 Task: Add the task  Create a new online platform for online language translation services to the section Fast Flow in the project AtlasLine and add a Due Date to the respective task as 2023/12/23
Action: Mouse moved to (563, 382)
Screenshot: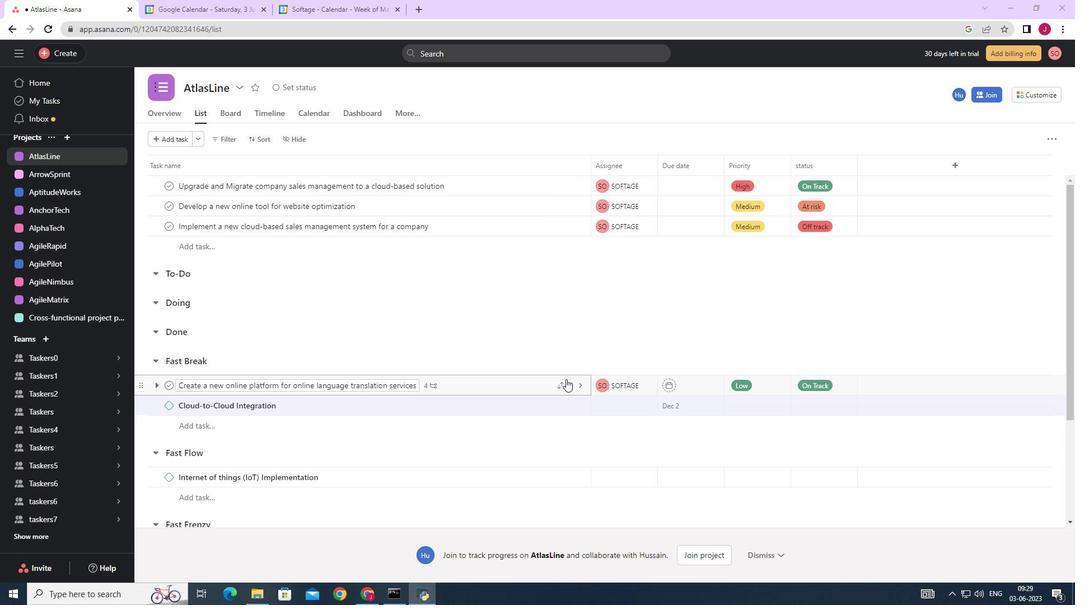 
Action: Mouse pressed left at (563, 382)
Screenshot: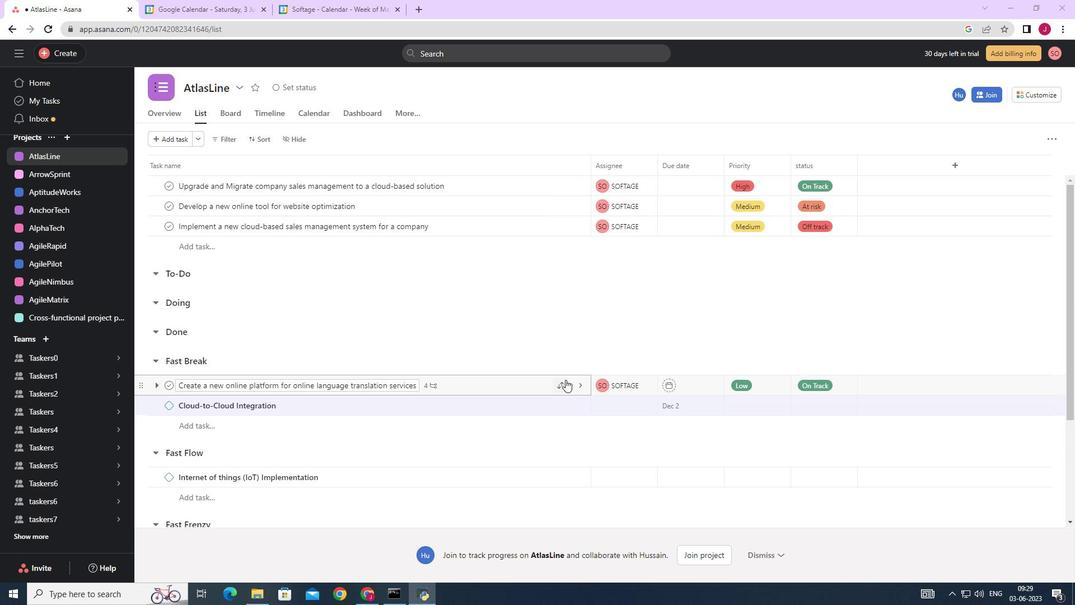 
Action: Mouse moved to (506, 325)
Screenshot: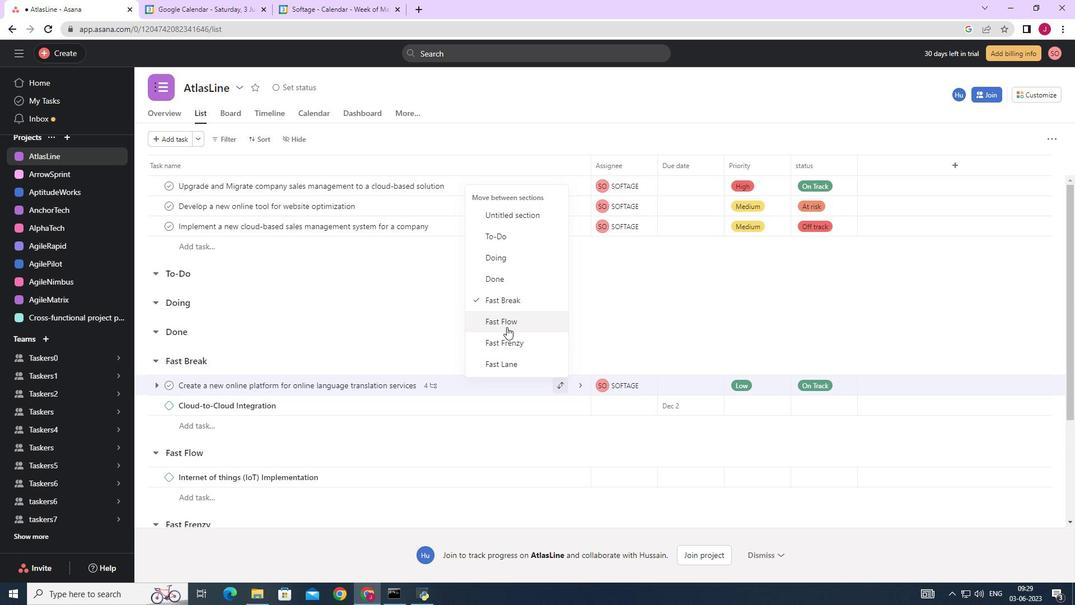 
Action: Mouse pressed left at (506, 325)
Screenshot: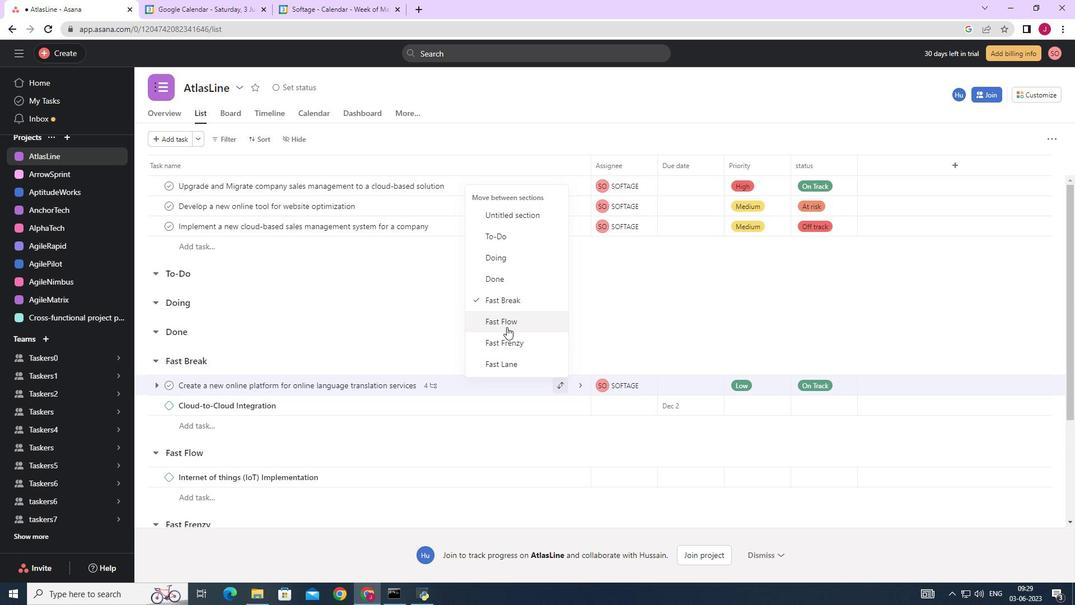 
Action: Mouse moved to (707, 460)
Screenshot: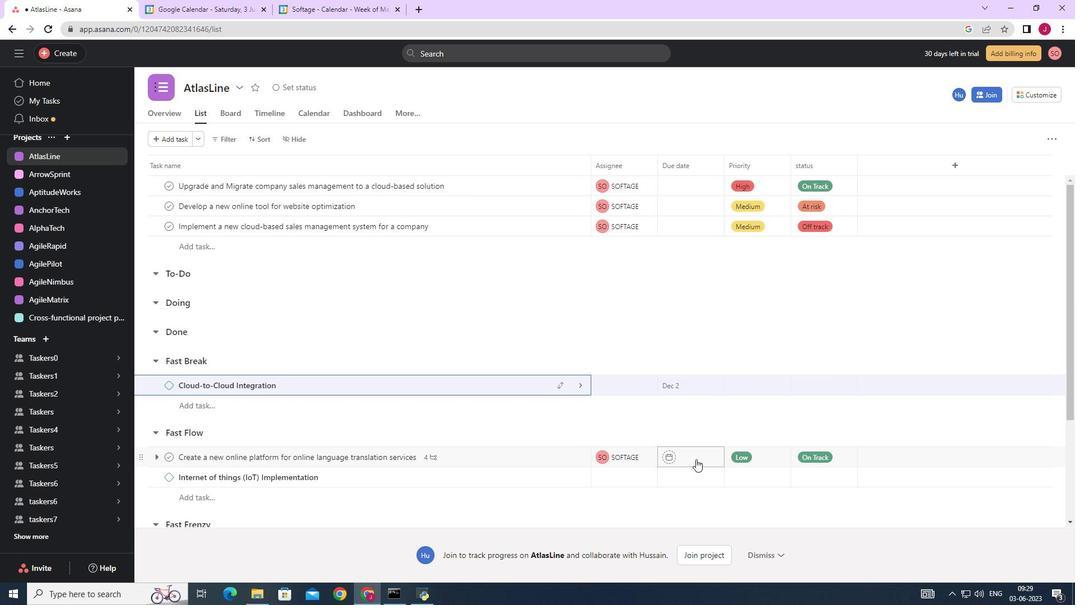 
Action: Mouse pressed left at (707, 460)
Screenshot: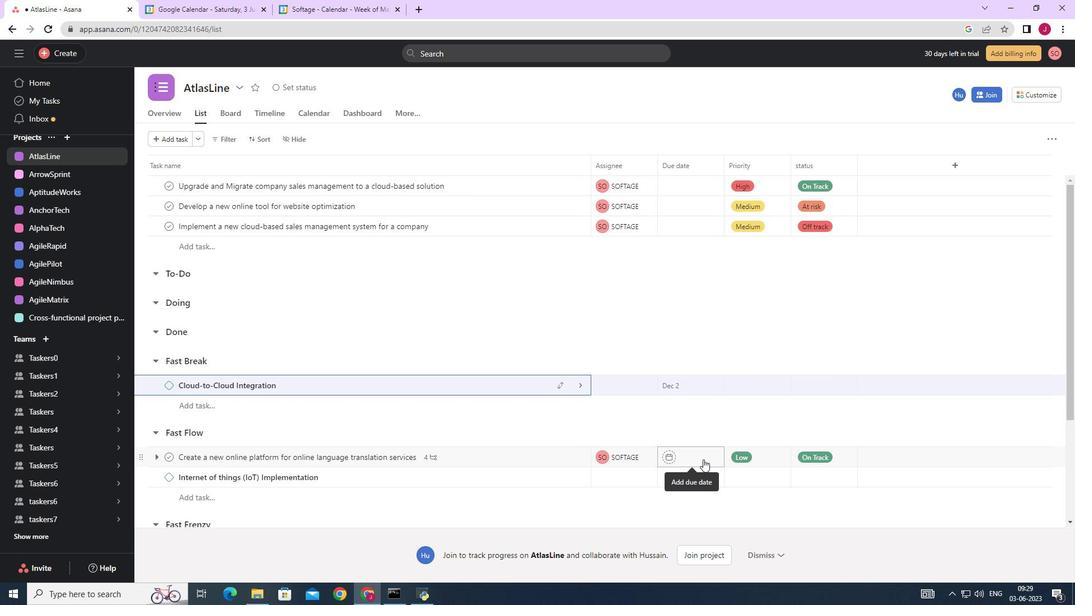 
Action: Mouse moved to (807, 278)
Screenshot: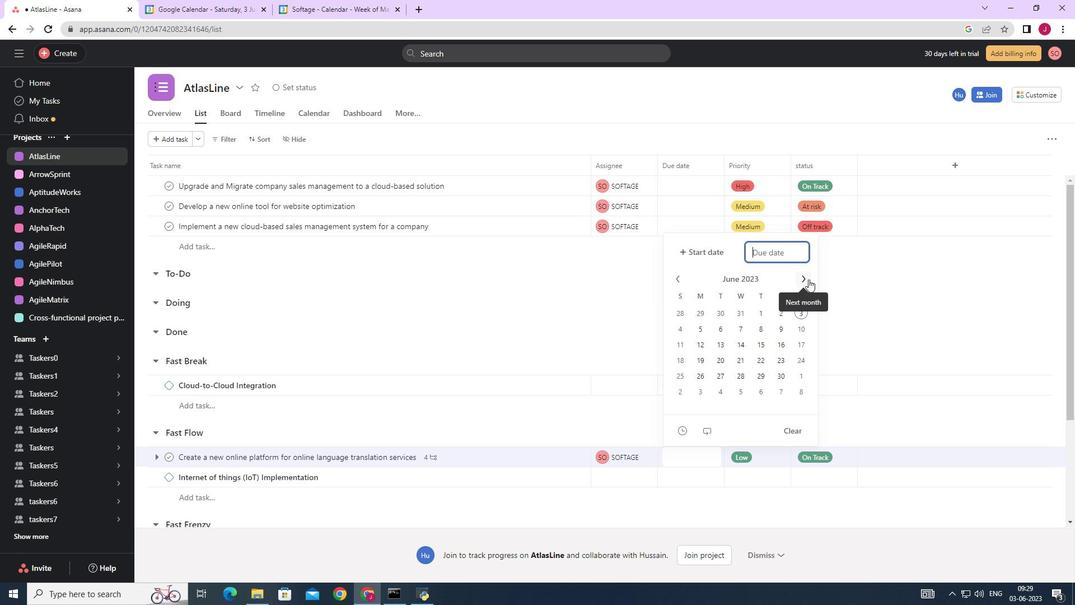 
Action: Mouse pressed left at (807, 278)
Screenshot: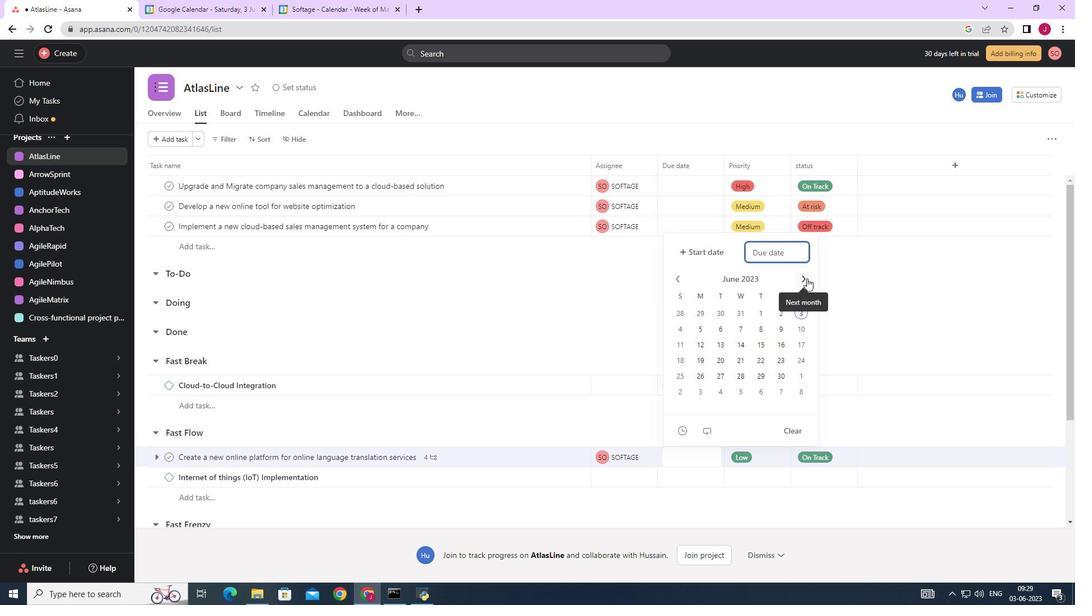 
Action: Mouse pressed left at (807, 278)
Screenshot: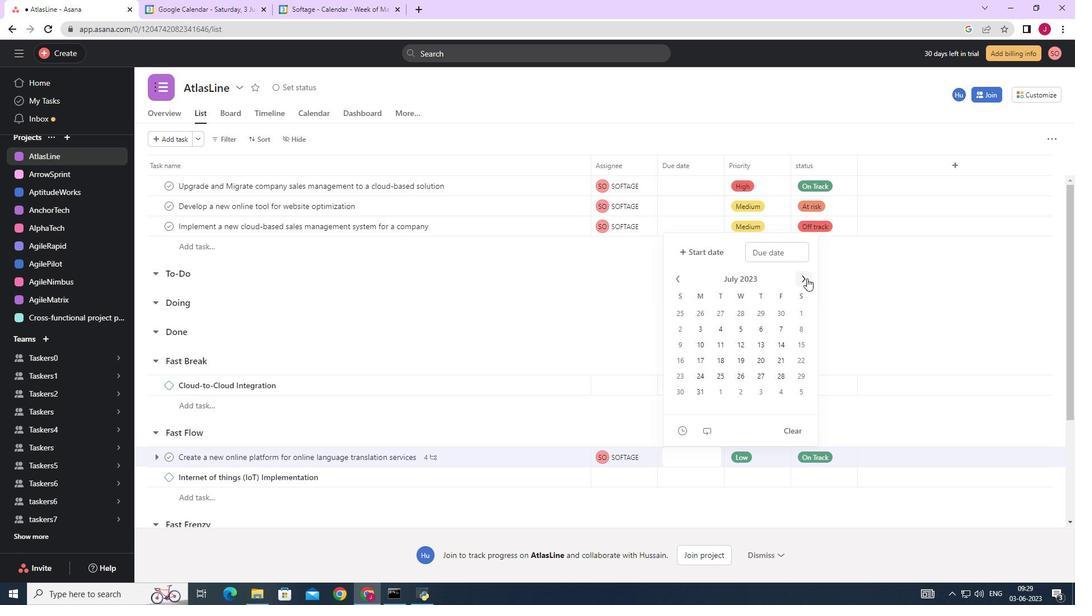 
Action: Mouse pressed left at (807, 278)
Screenshot: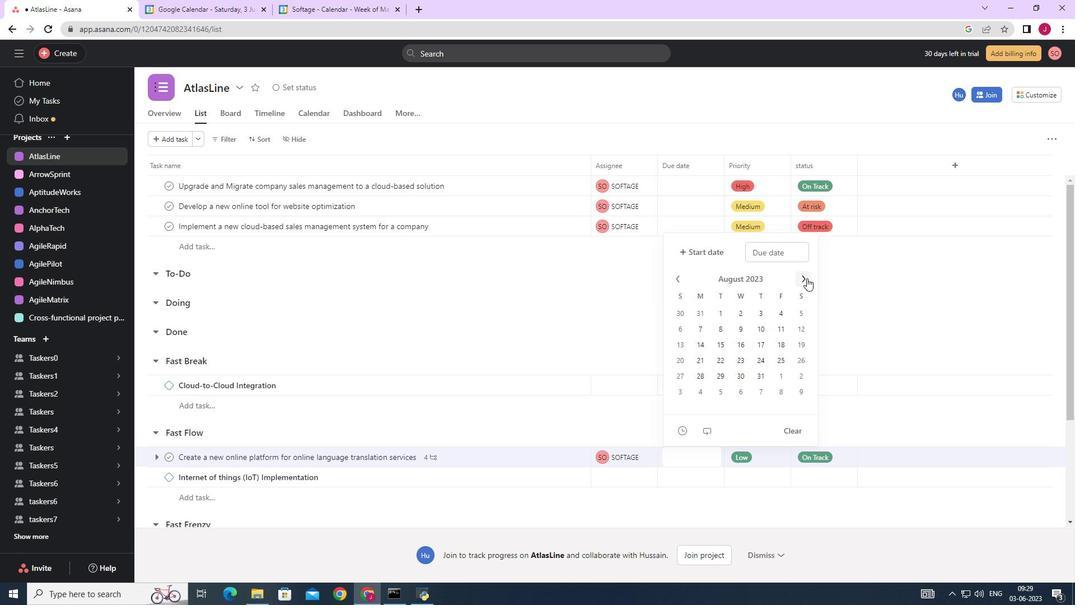 
Action: Mouse pressed left at (807, 278)
Screenshot: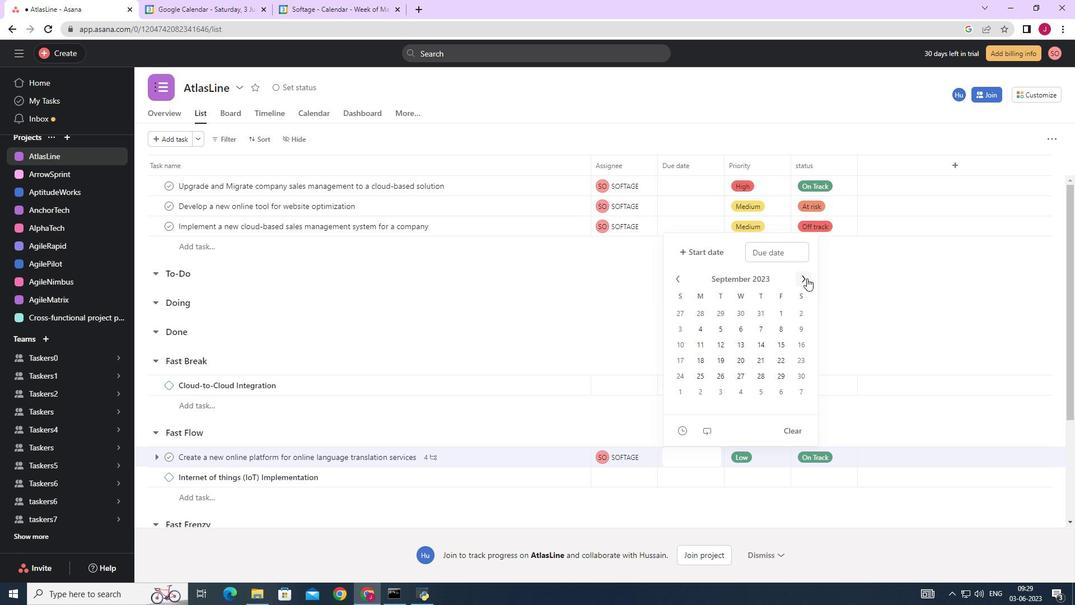 
Action: Mouse pressed left at (807, 278)
Screenshot: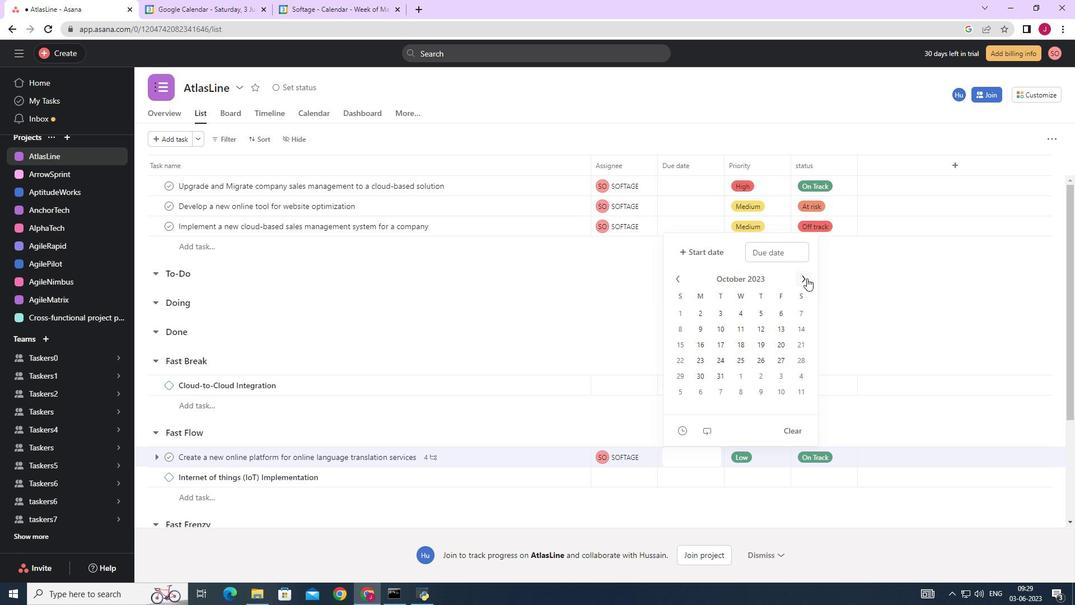 
Action: Mouse pressed left at (807, 278)
Screenshot: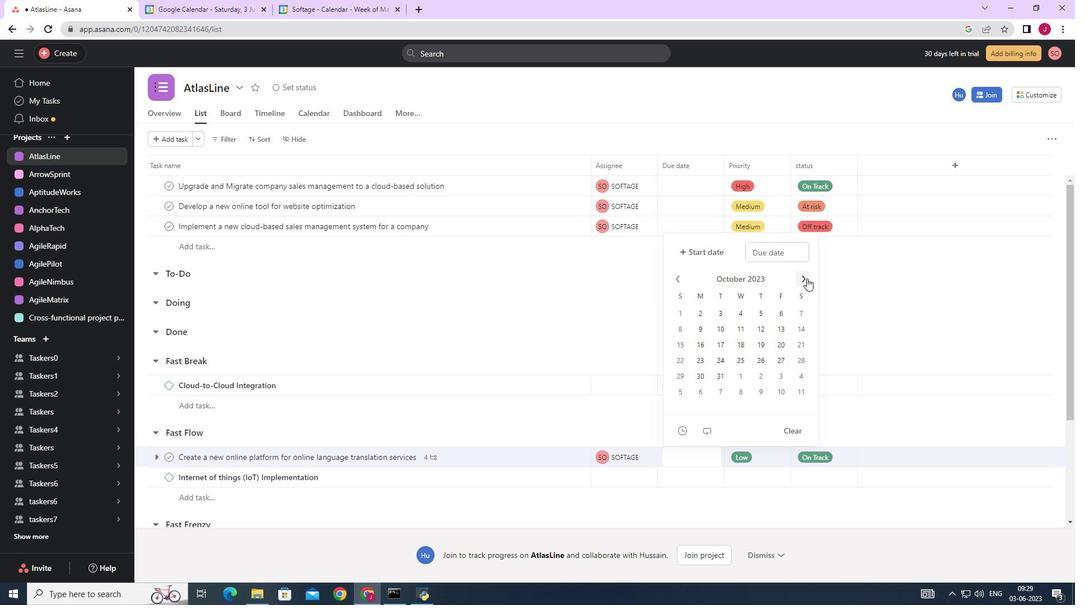 
Action: Mouse pressed left at (807, 278)
Screenshot: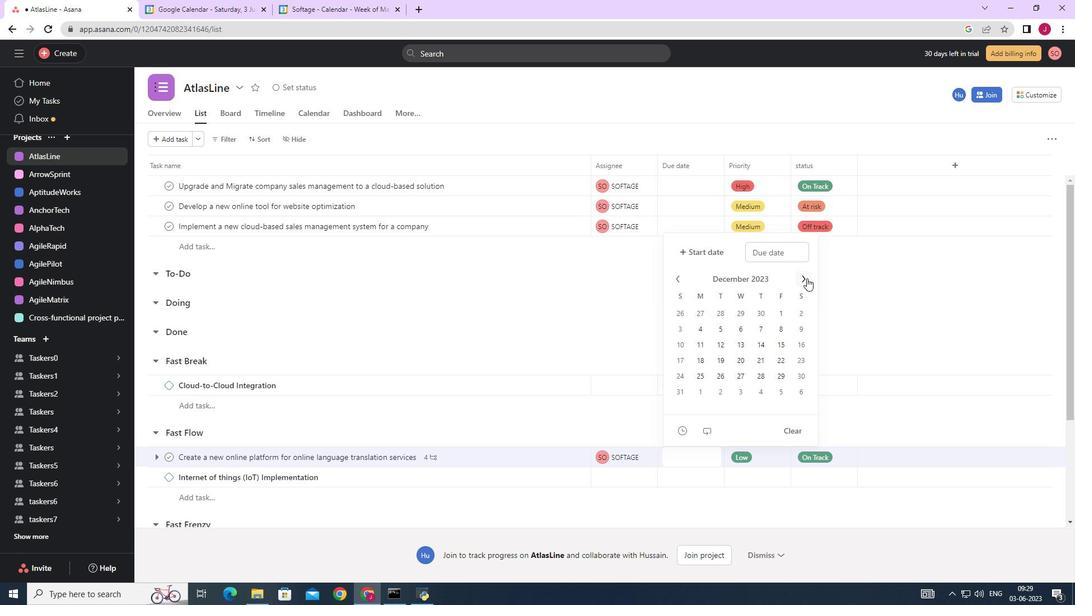 
Action: Mouse moved to (681, 278)
Screenshot: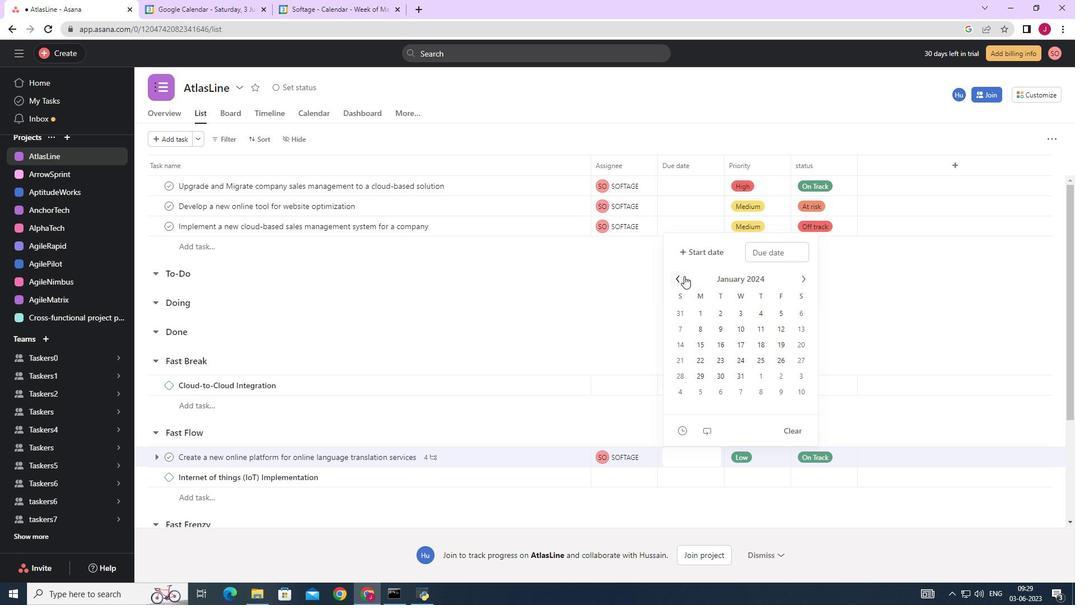 
Action: Mouse pressed left at (681, 278)
Screenshot: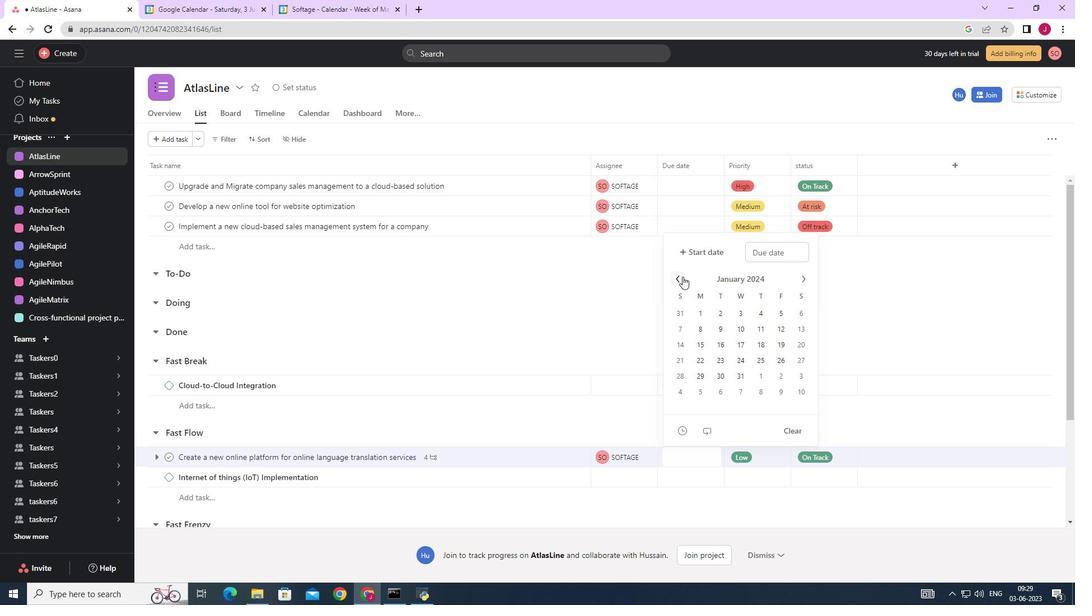 
Action: Mouse moved to (796, 361)
Screenshot: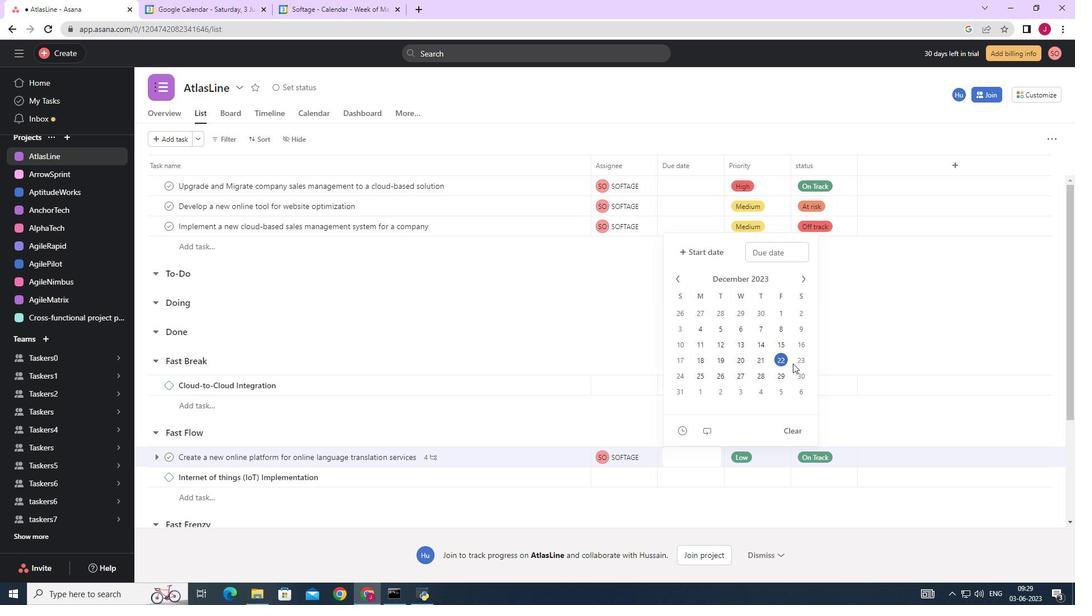 
Action: Mouse pressed left at (796, 361)
Screenshot: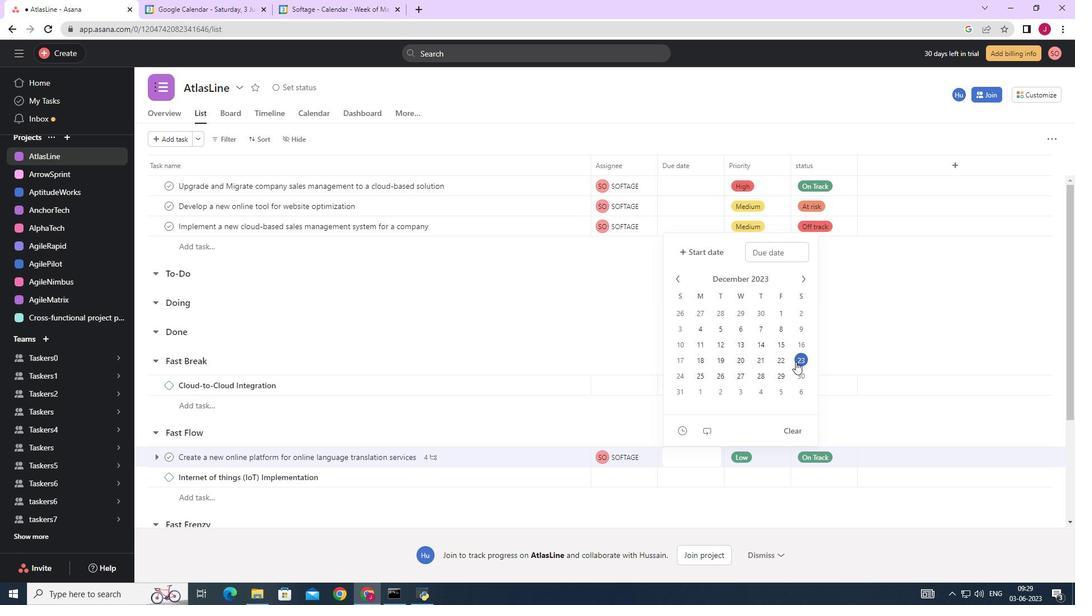 
Action: Mouse moved to (906, 322)
Screenshot: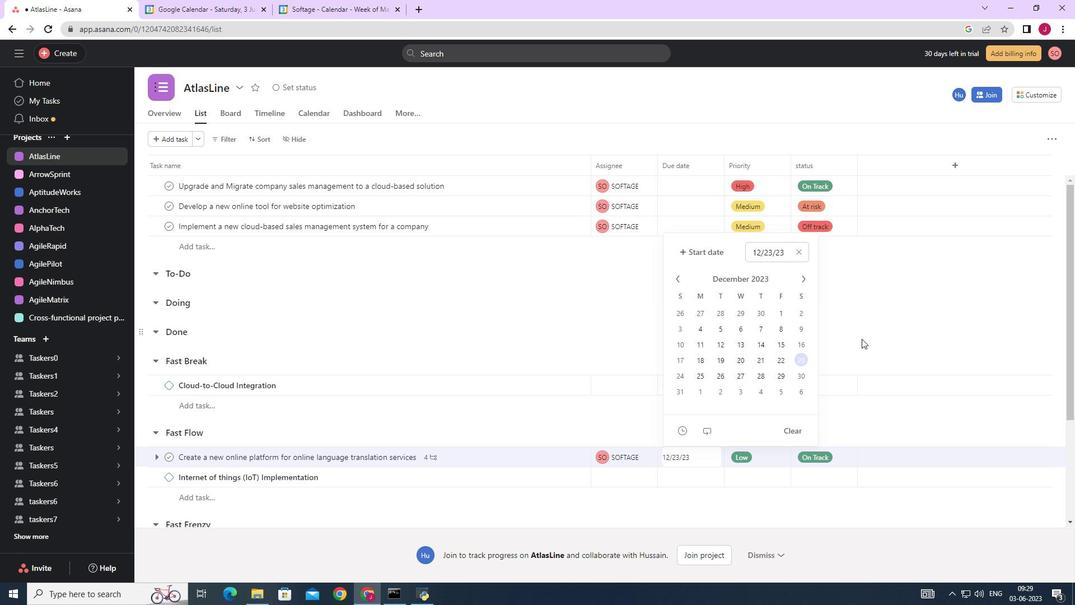 
Action: Mouse pressed left at (906, 322)
Screenshot: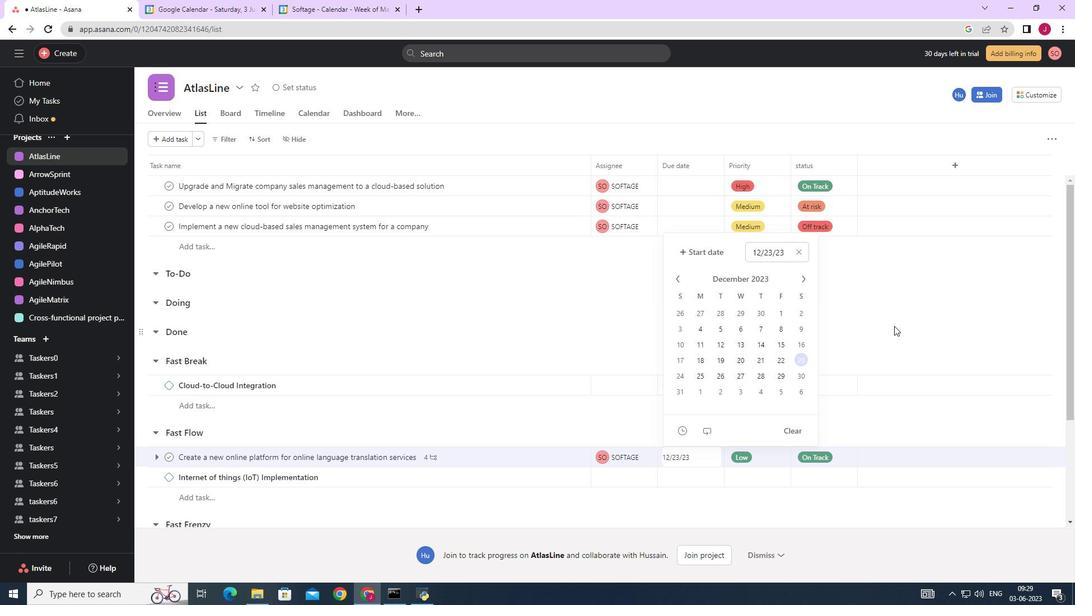 
